 Task: Search for the email with the subject Service cancellation logged in from softage.1@softage.net with the filter, email from softage.3@softage.net and a new filter,  Star it
Action: Mouse moved to (709, 73)
Screenshot: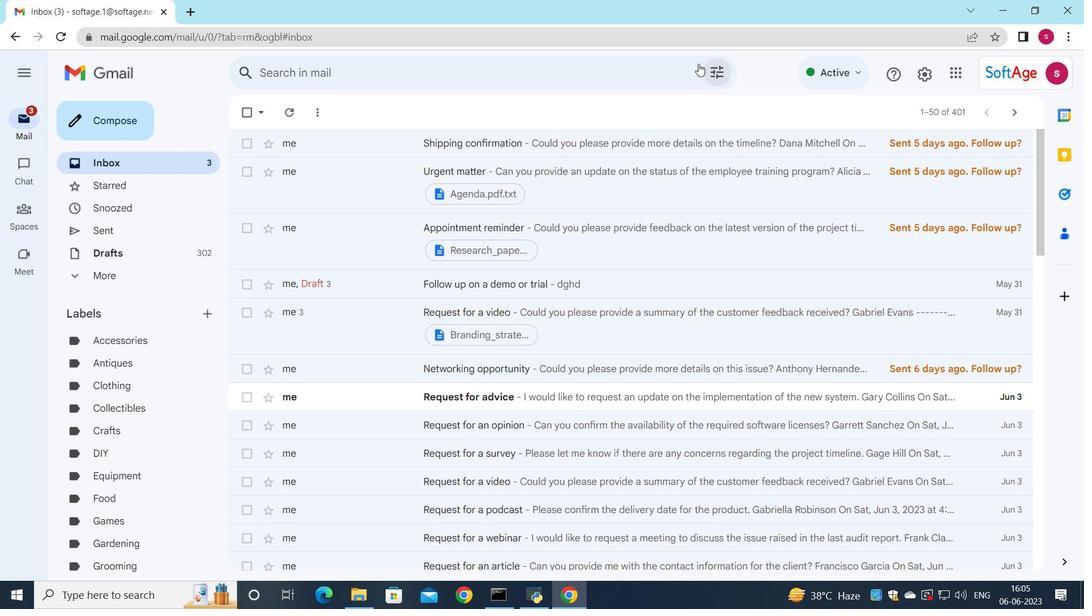 
Action: Mouse pressed left at (709, 73)
Screenshot: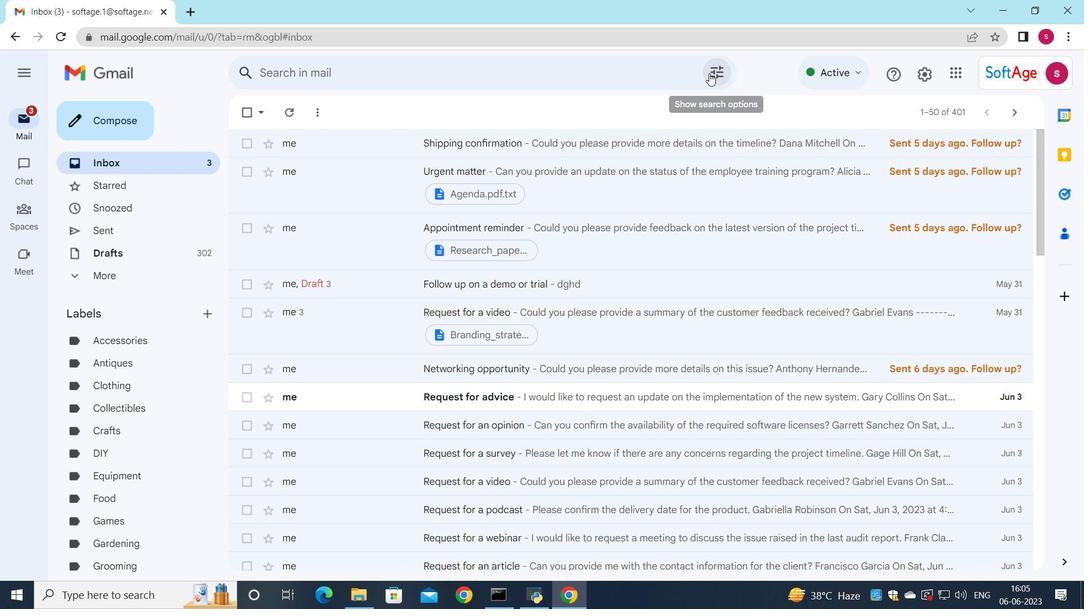 
Action: Mouse moved to (591, 133)
Screenshot: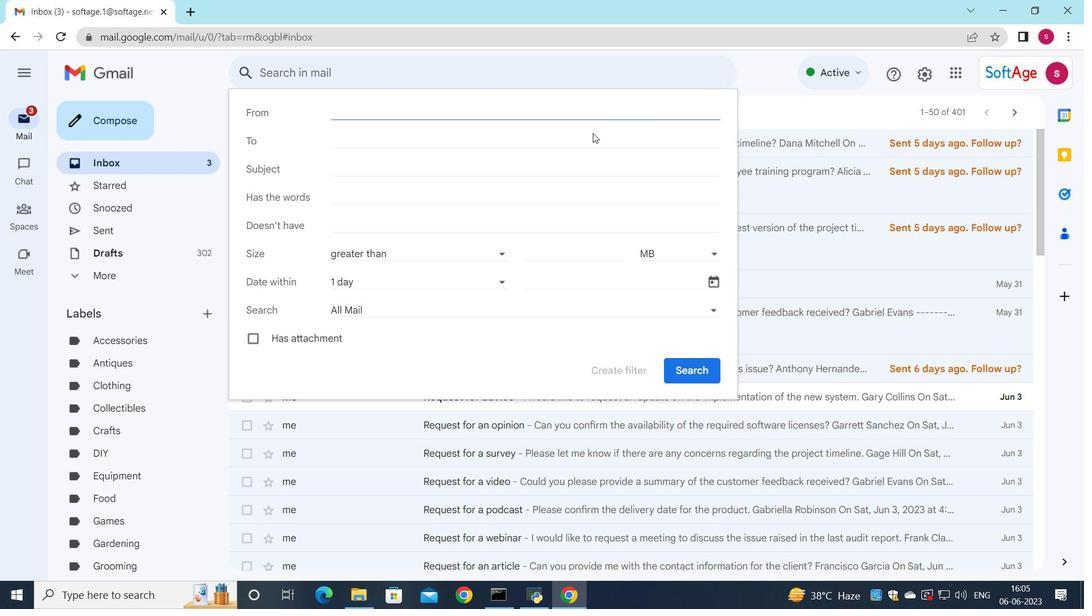 
Action: Key pressed s
Screenshot: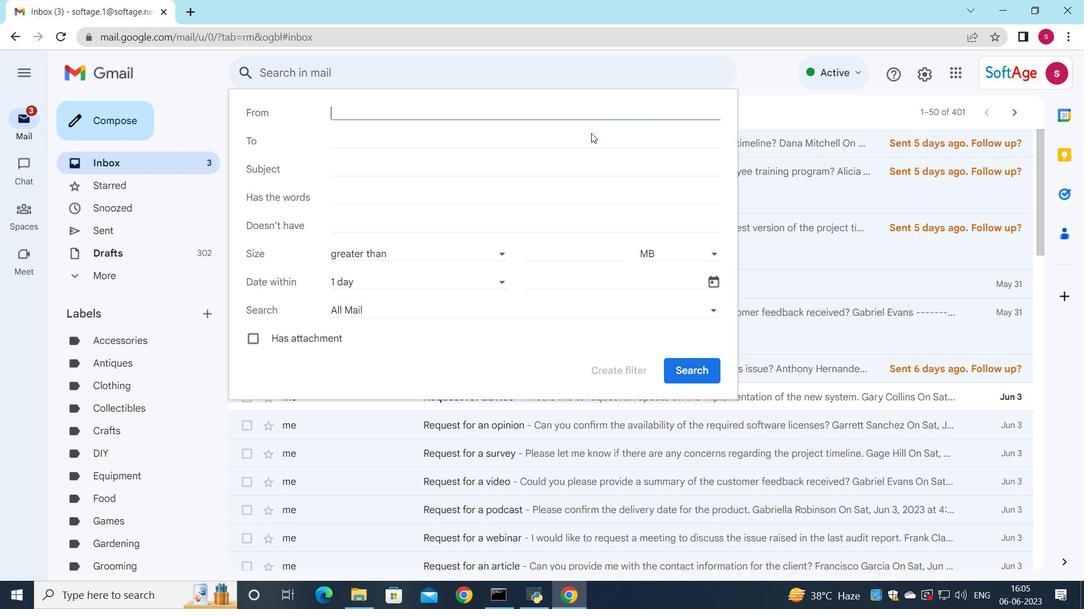 
Action: Mouse moved to (474, 141)
Screenshot: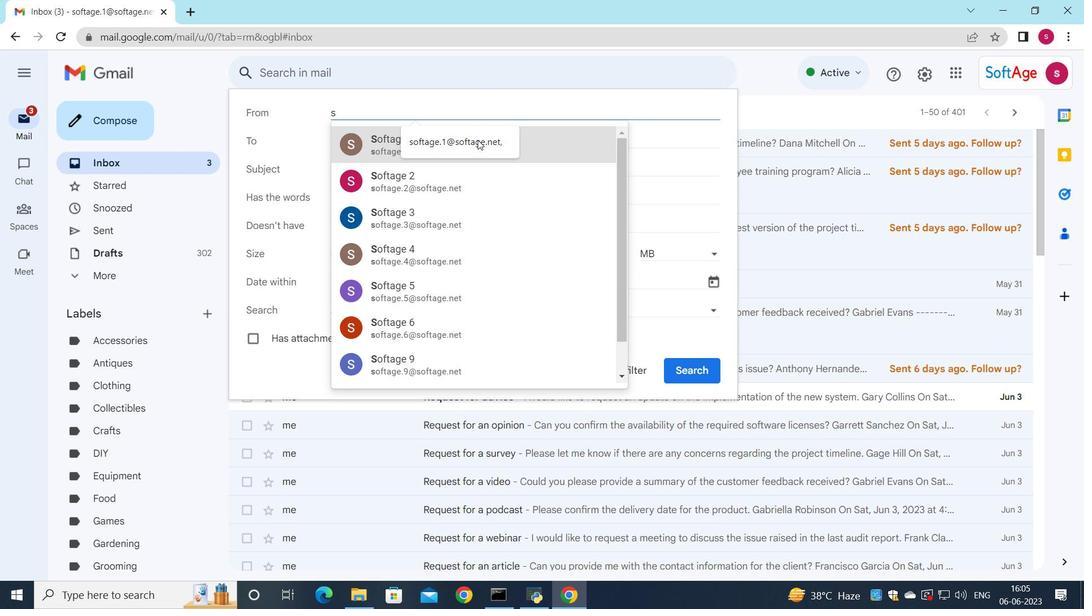 
Action: Mouse pressed left at (474, 141)
Screenshot: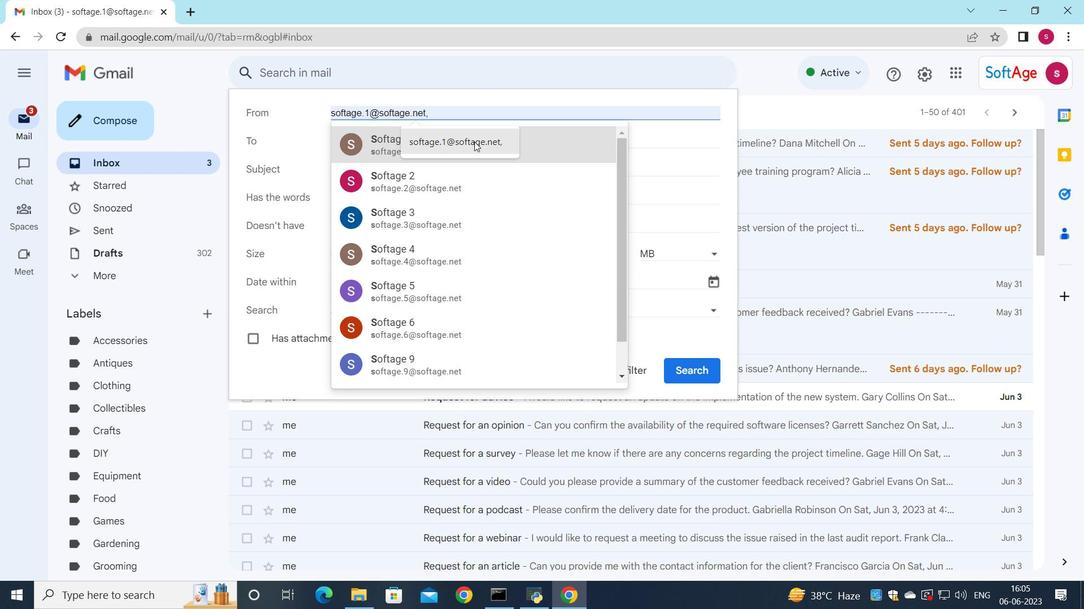 
Action: Mouse moved to (491, 134)
Screenshot: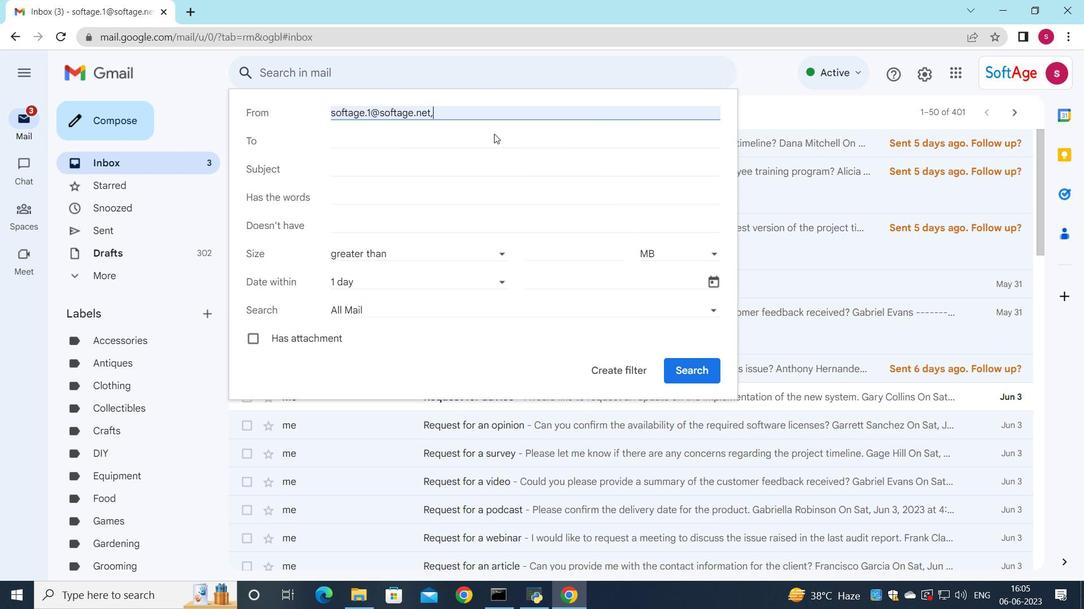 
Action: Mouse pressed left at (491, 134)
Screenshot: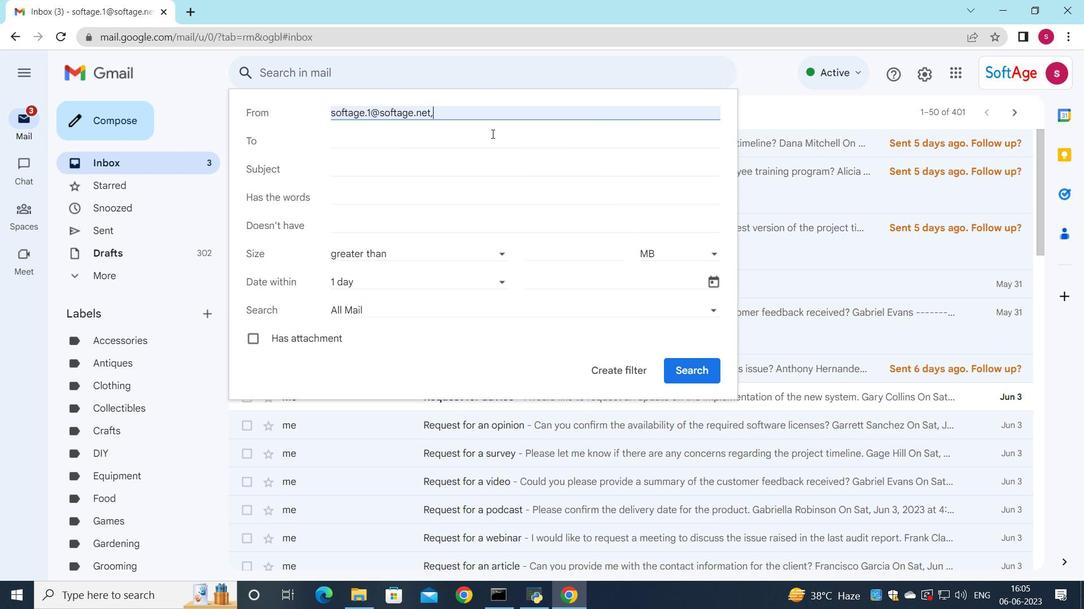 
Action: Key pressed s
Screenshot: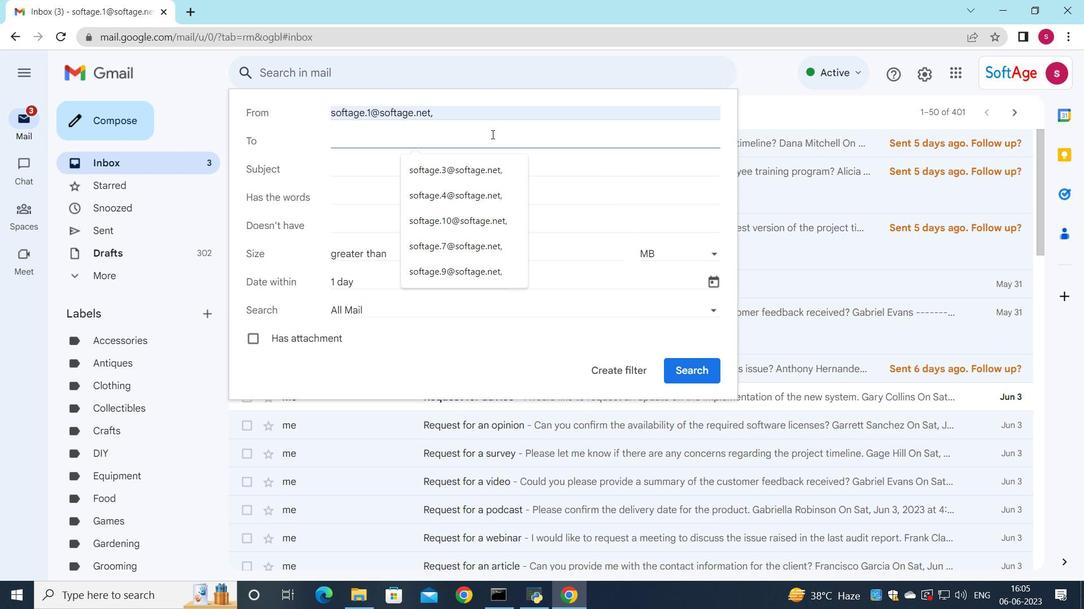 
Action: Mouse moved to (478, 192)
Screenshot: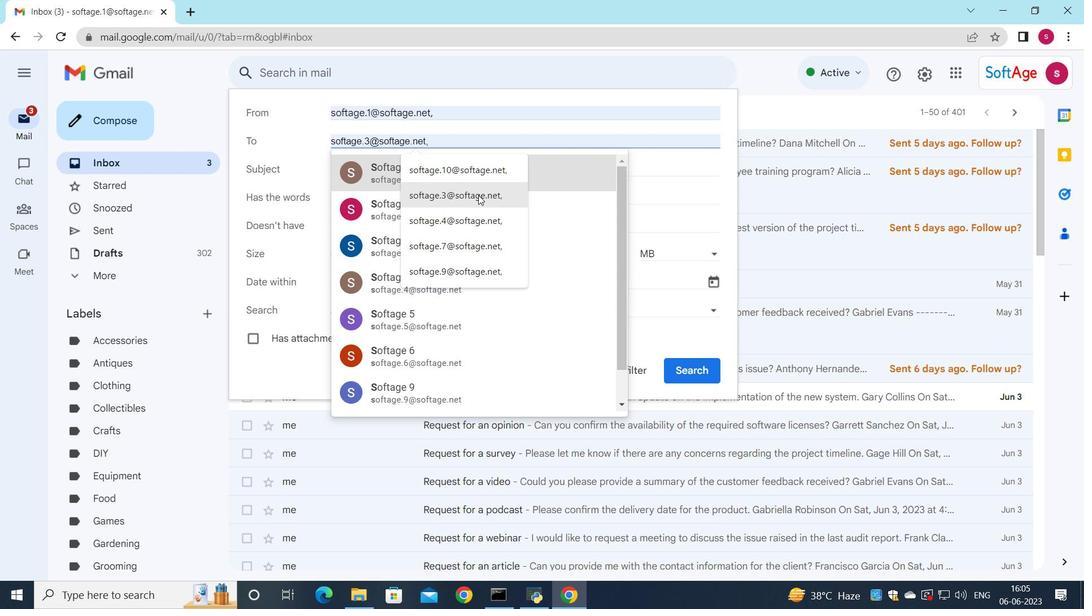 
Action: Mouse pressed left at (478, 192)
Screenshot: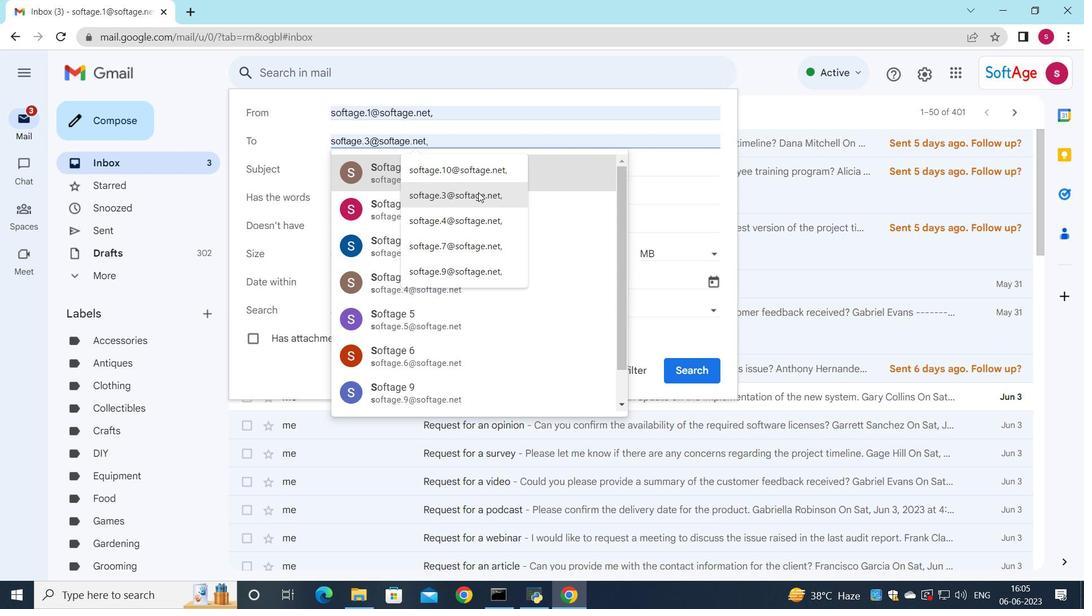 
Action: Mouse moved to (418, 171)
Screenshot: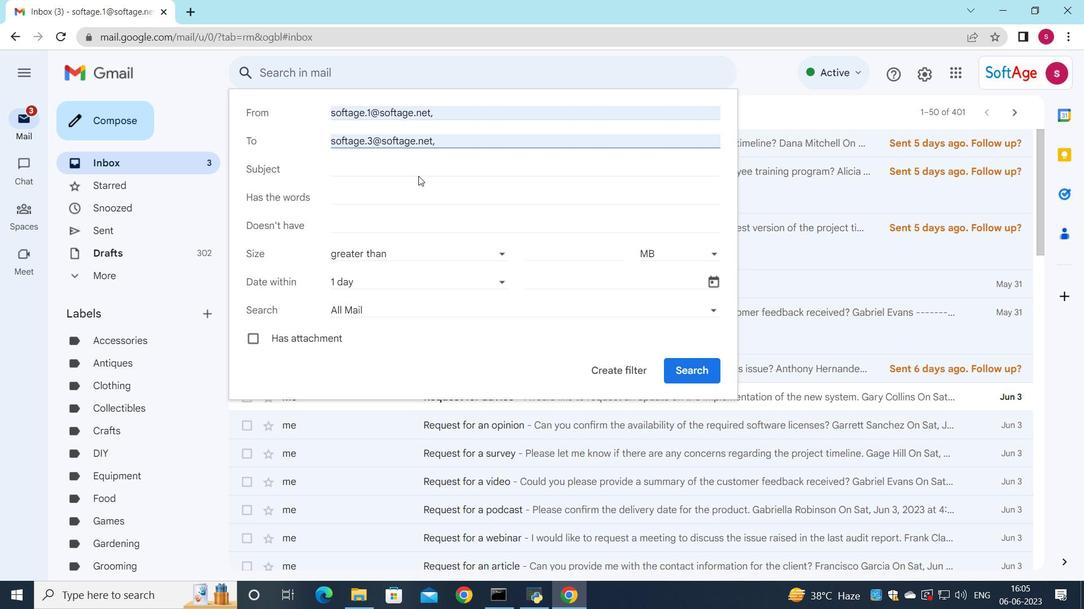 
Action: Mouse pressed left at (418, 171)
Screenshot: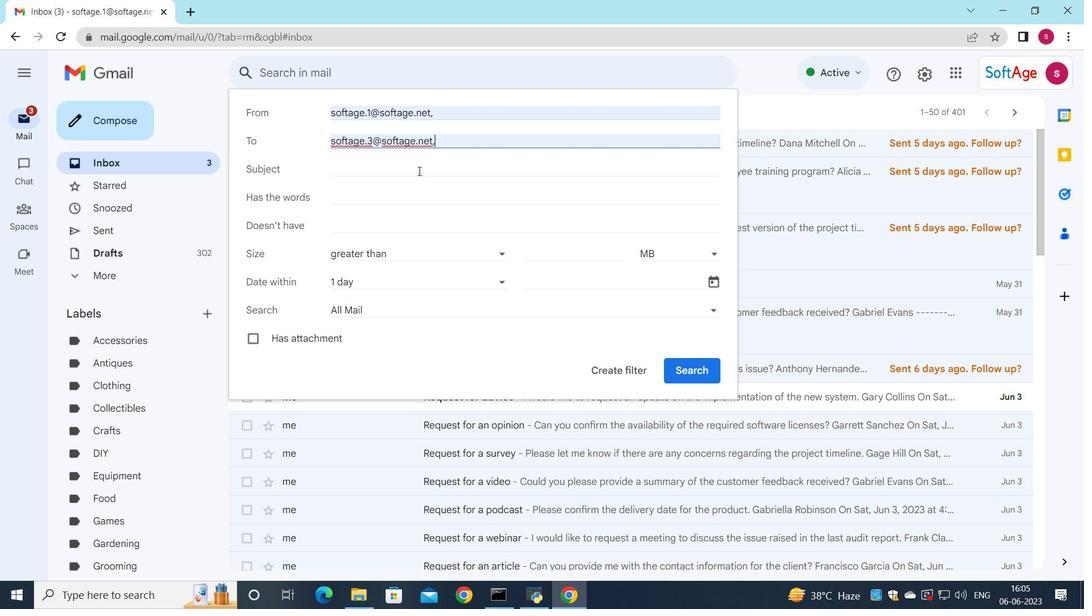 
Action: Key pressed <Key.shift>Service<Key.space>cancellation
Screenshot: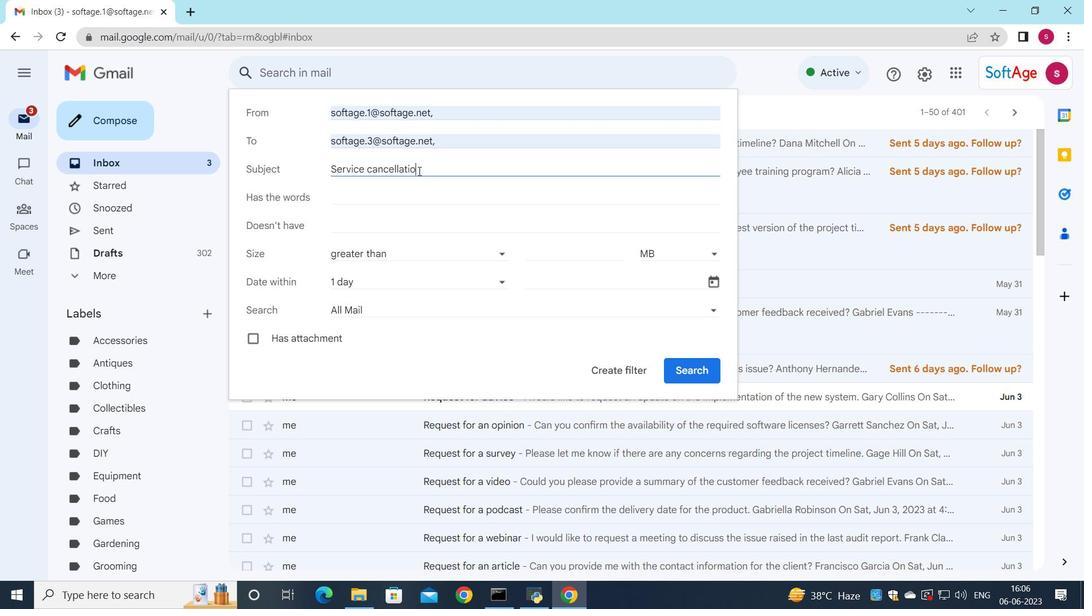 
Action: Mouse moved to (430, 288)
Screenshot: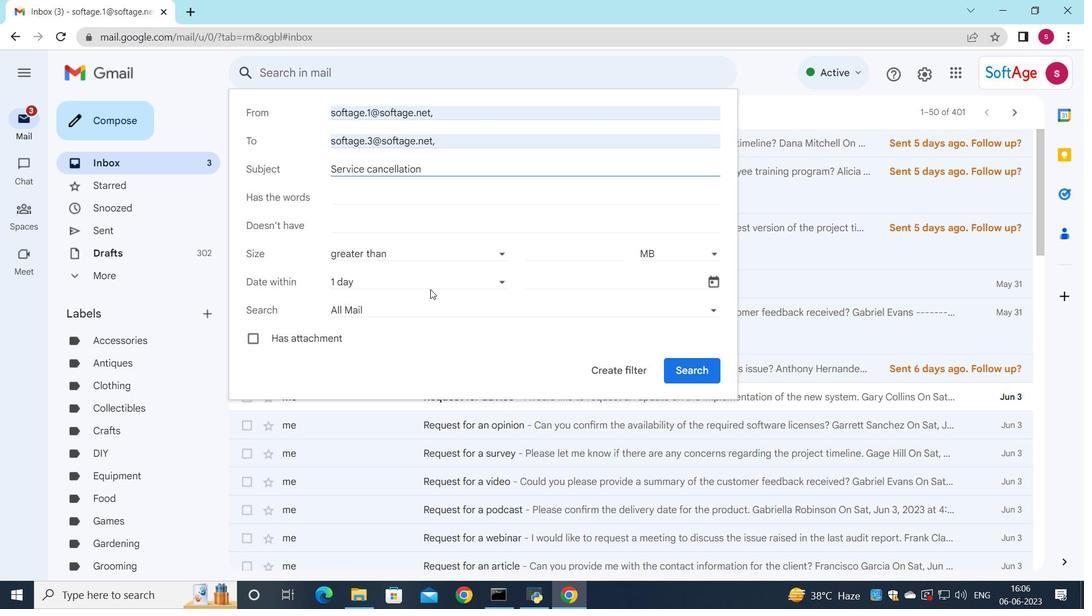 
Action: Mouse pressed left at (430, 288)
Screenshot: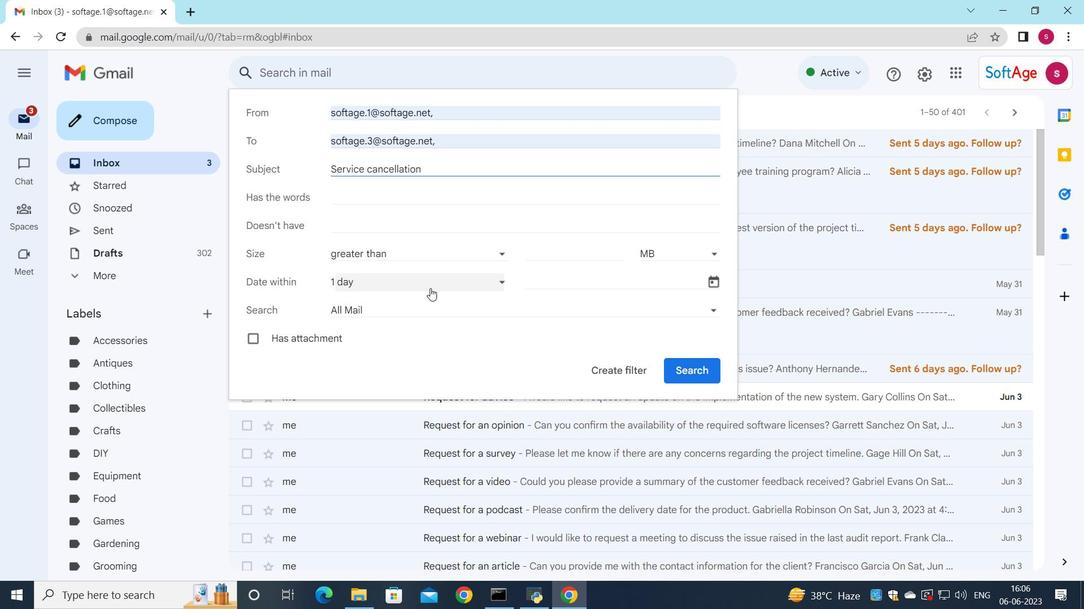 
Action: Mouse moved to (393, 446)
Screenshot: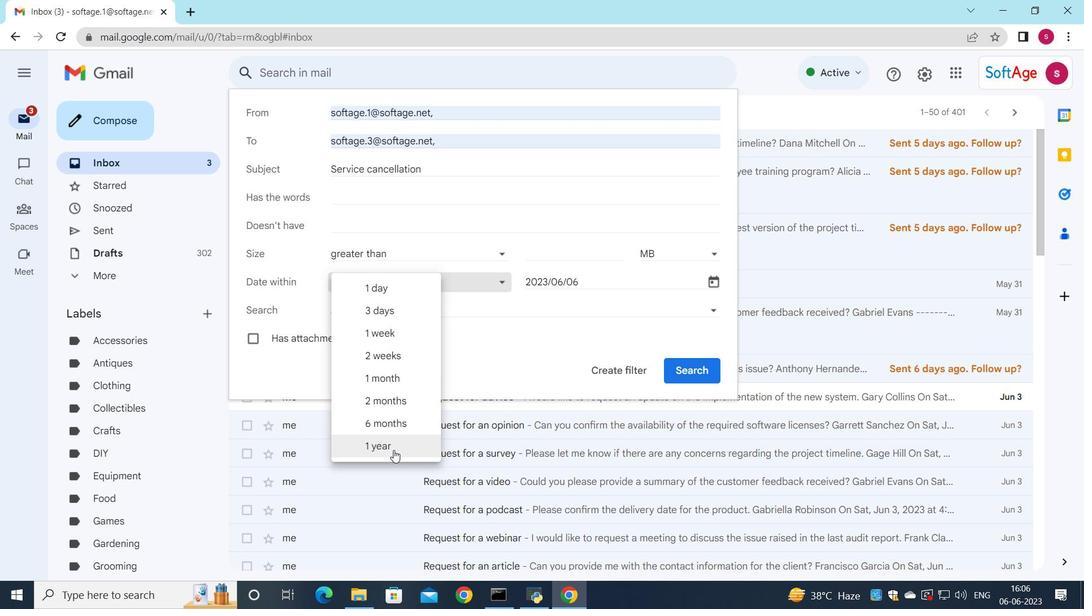
Action: Mouse pressed left at (393, 446)
Screenshot: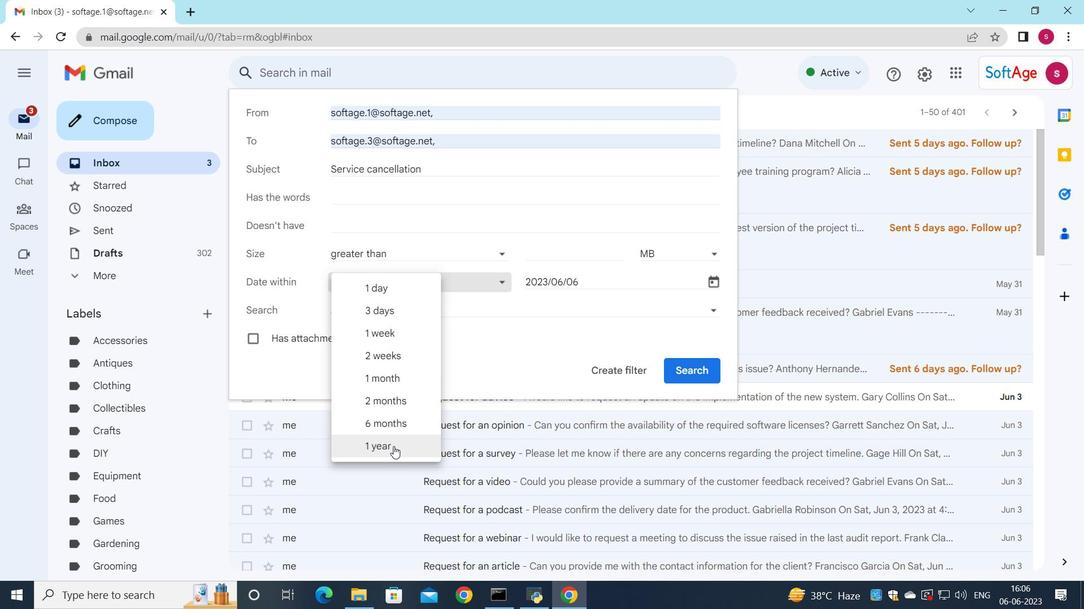 
Action: Mouse moved to (596, 367)
Screenshot: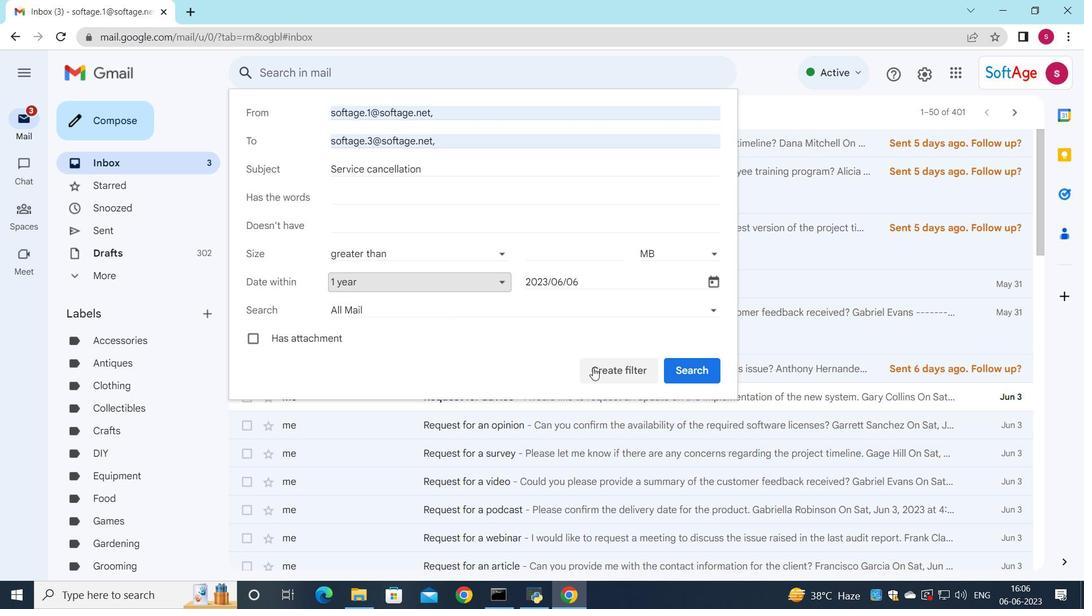 
Action: Mouse pressed left at (596, 367)
Screenshot: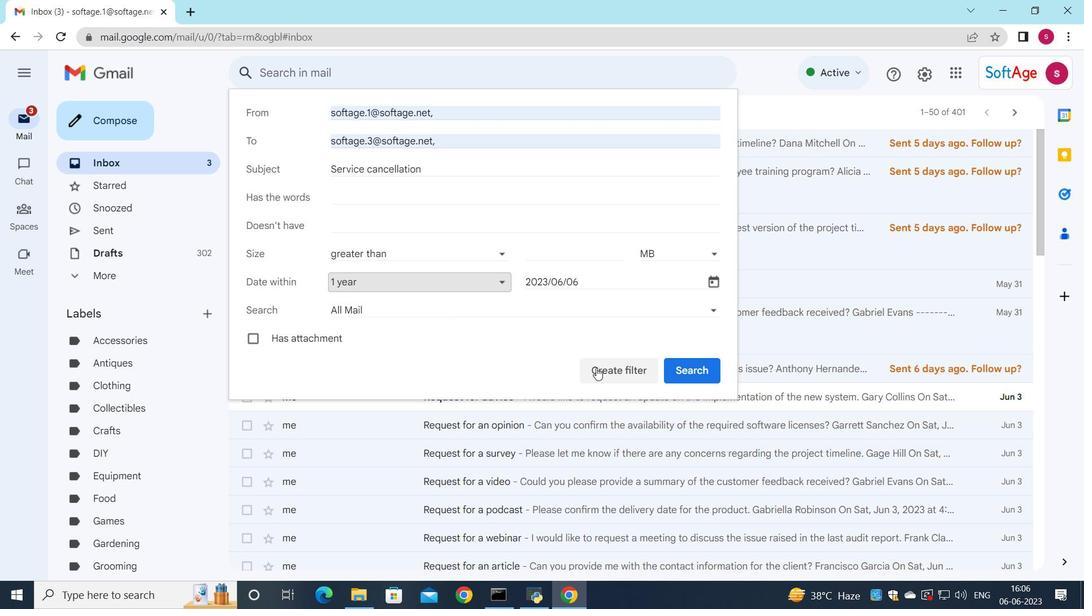 
Action: Mouse moved to (286, 185)
Screenshot: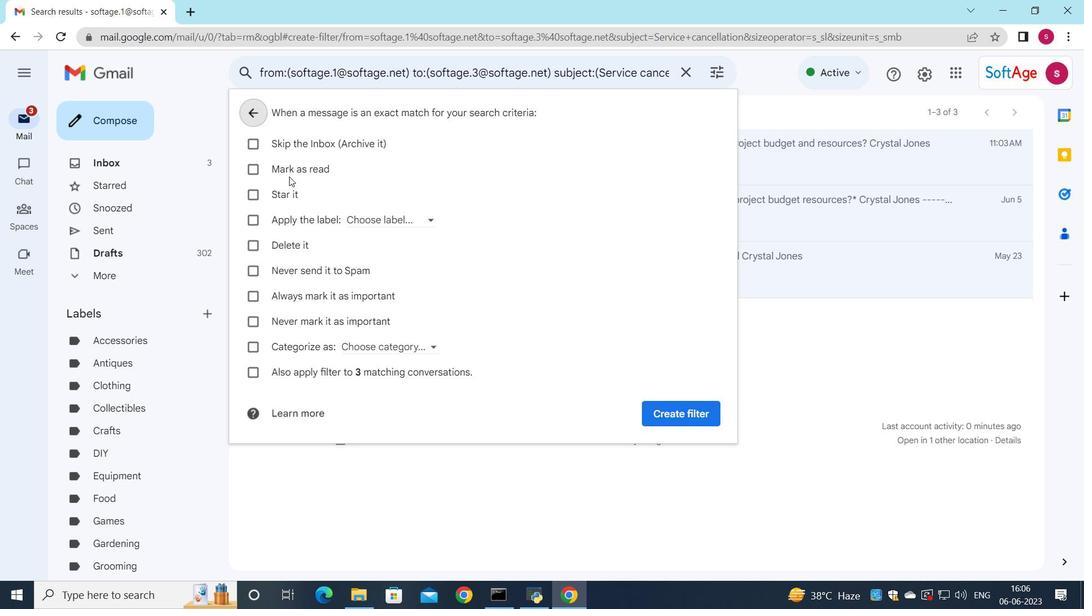 
Action: Mouse pressed left at (286, 185)
Screenshot: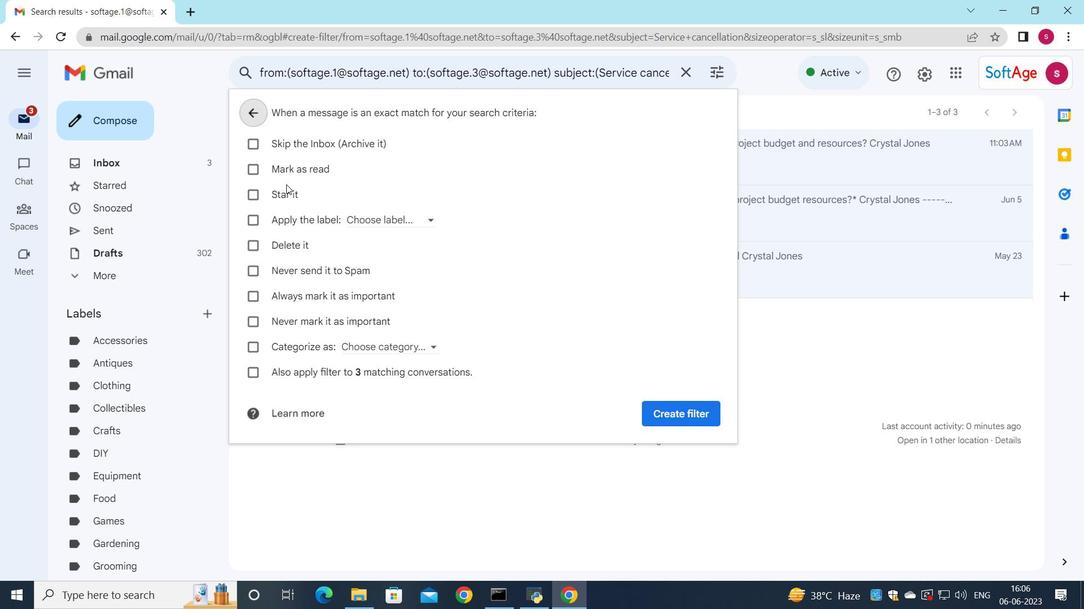 
Action: Mouse moved to (285, 189)
Screenshot: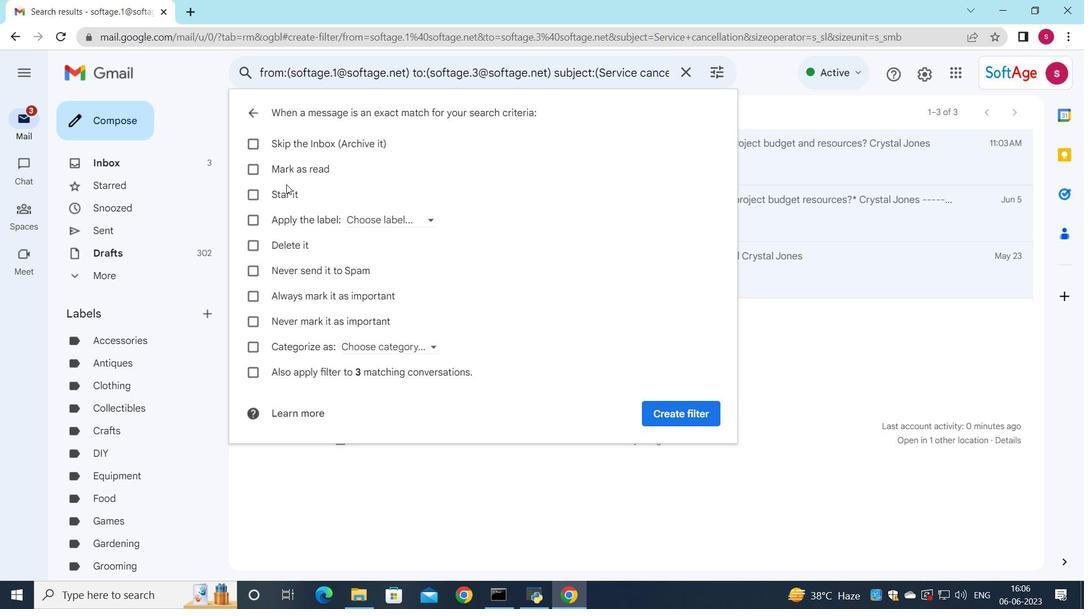 
Action: Mouse pressed left at (285, 189)
Screenshot: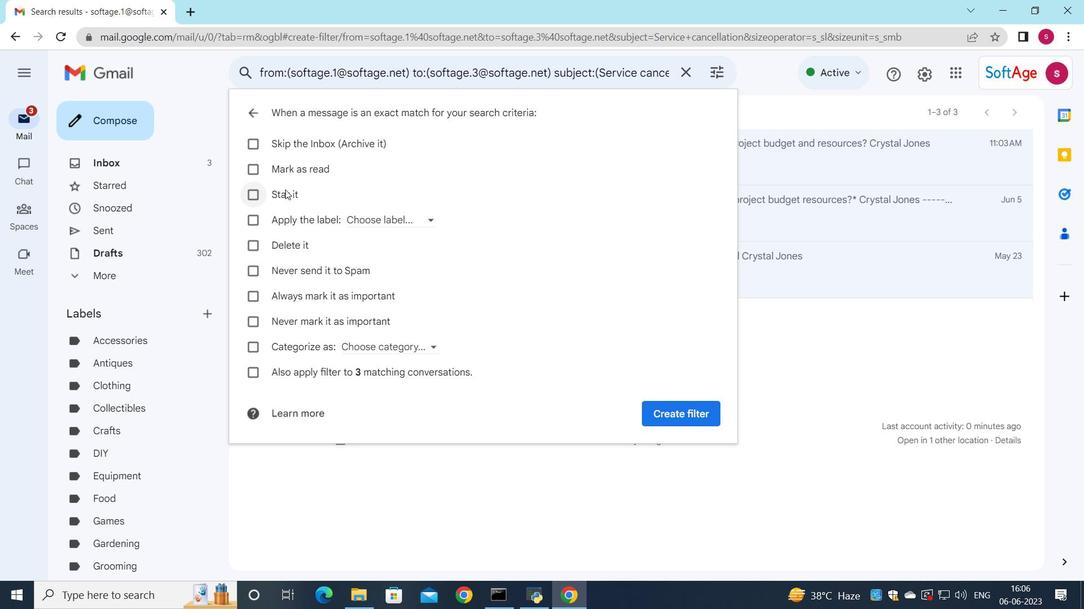 
Action: Mouse moved to (651, 406)
Screenshot: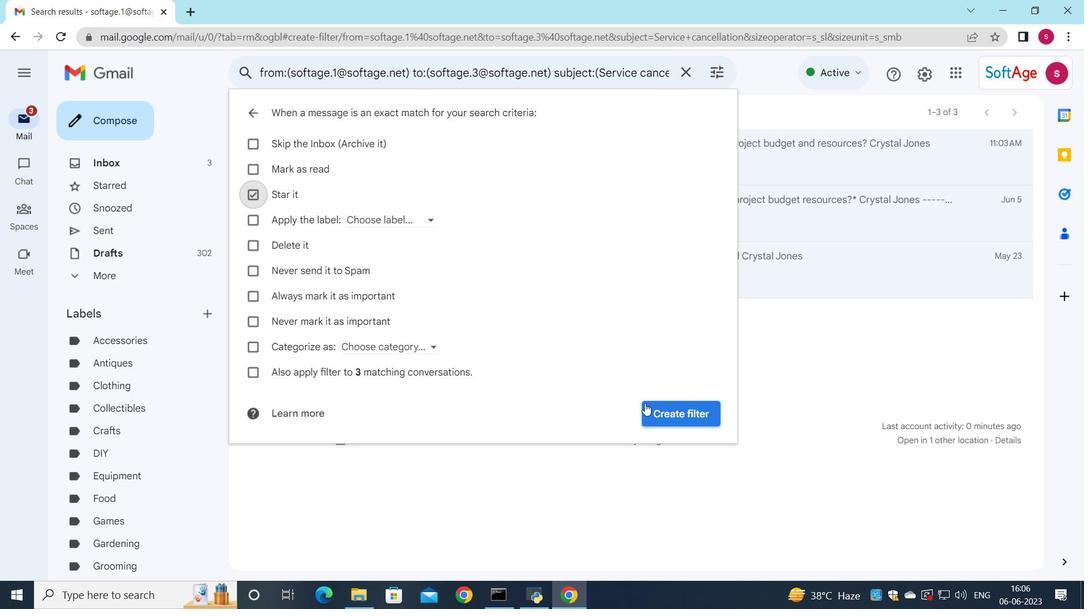 
Action: Mouse pressed left at (651, 406)
Screenshot: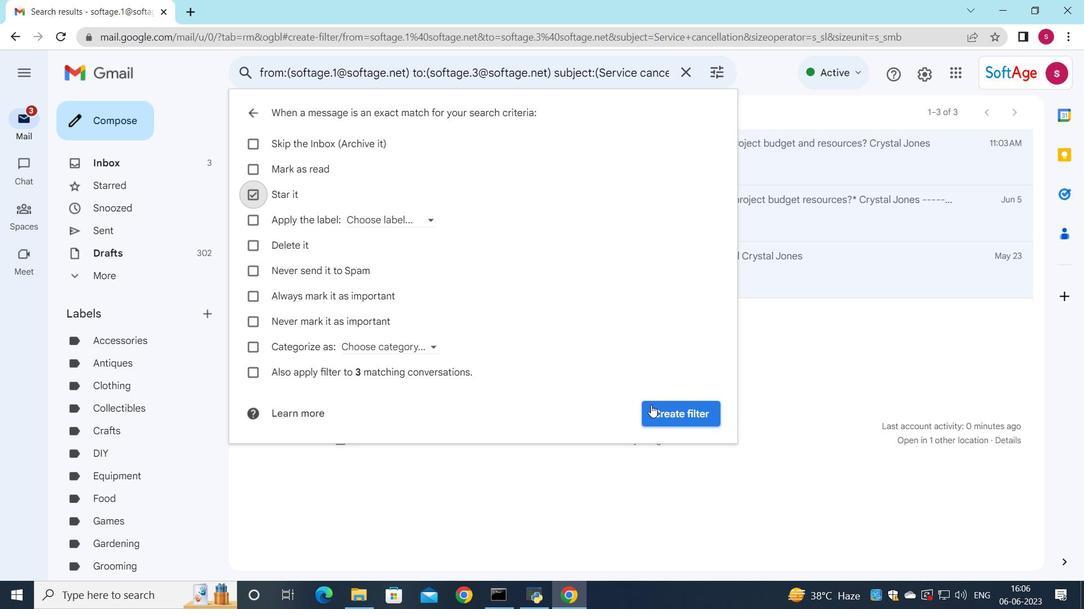 
Action: Mouse moved to (630, 379)
Screenshot: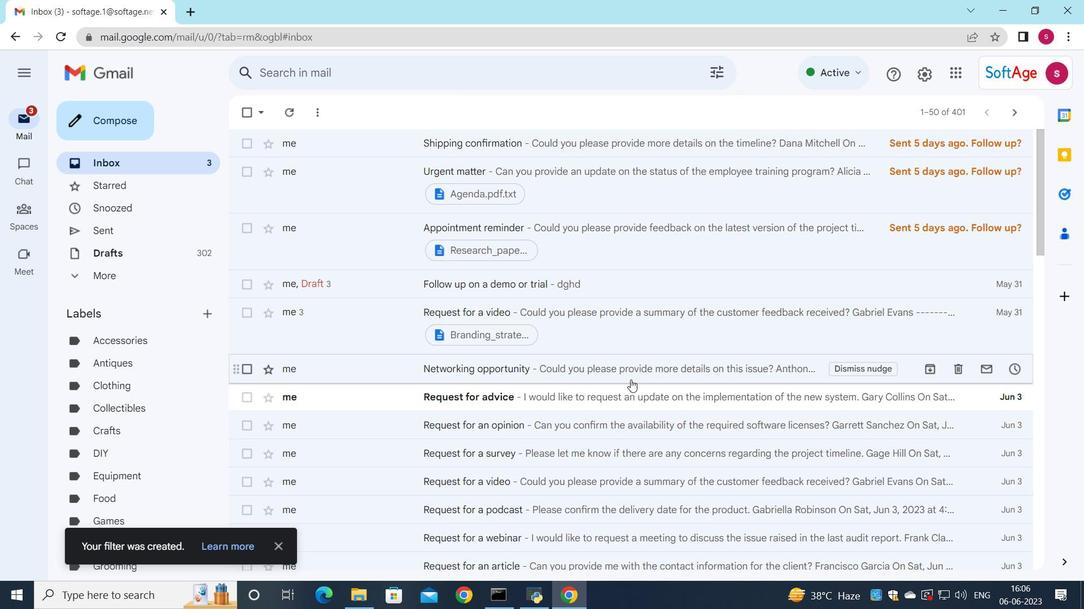 
